 Task: Send an email notification to "softage.1@softage.net".
Action: Mouse moved to (957, 82)
Screenshot: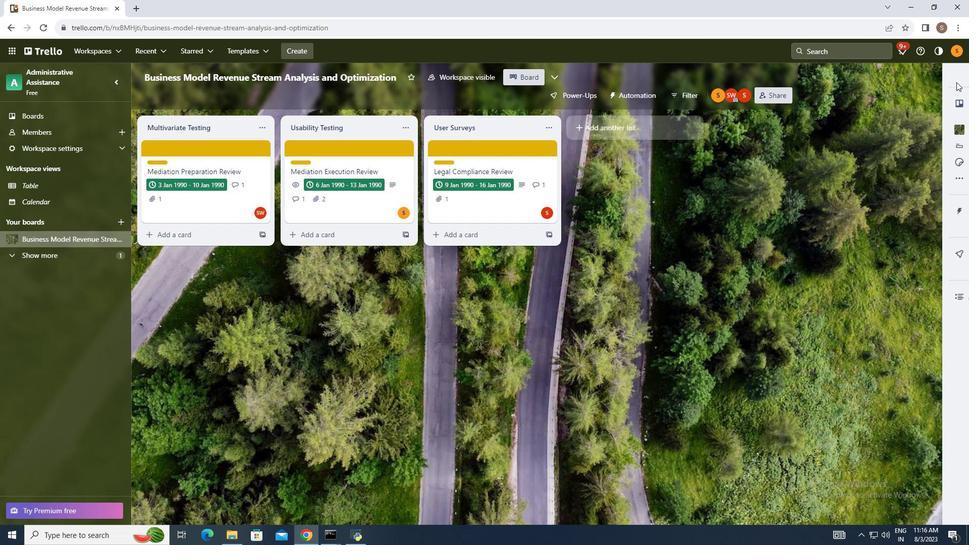 
Action: Mouse pressed left at (957, 82)
Screenshot: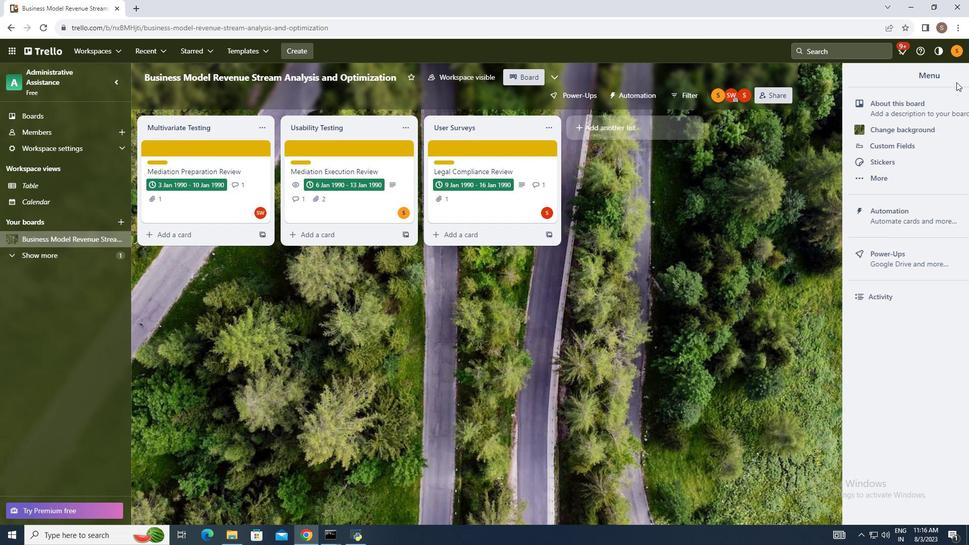 
Action: Mouse moved to (887, 211)
Screenshot: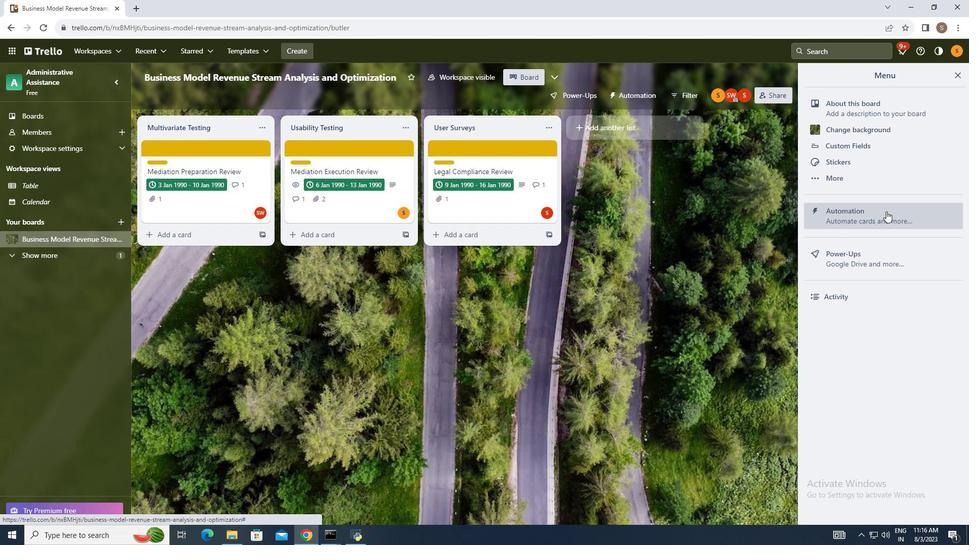 
Action: Mouse pressed left at (887, 211)
Screenshot: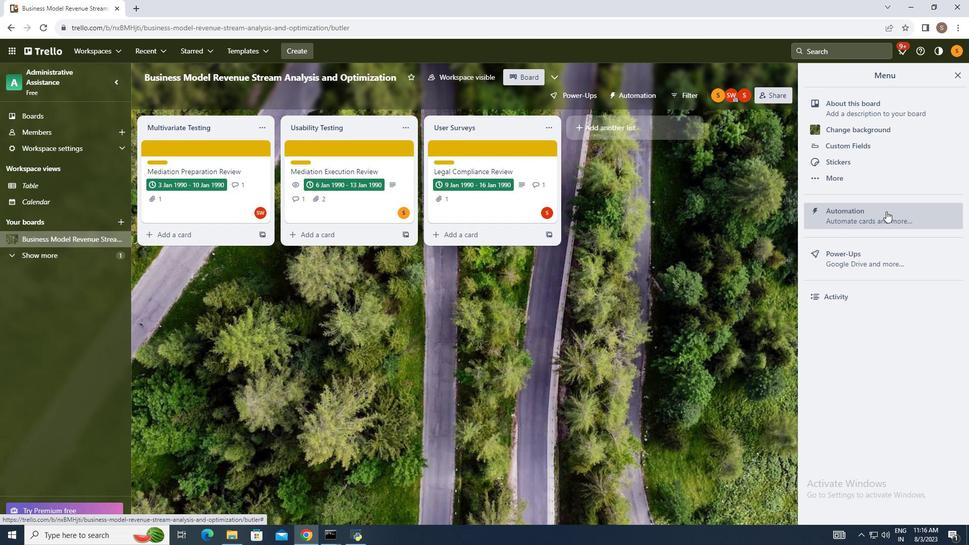 
Action: Mouse moved to (191, 260)
Screenshot: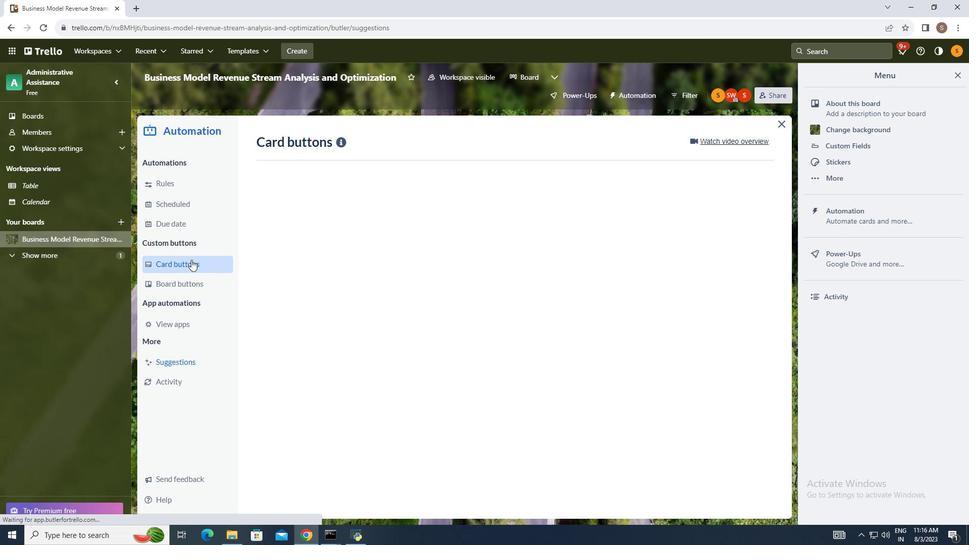 
Action: Mouse pressed left at (191, 260)
Screenshot: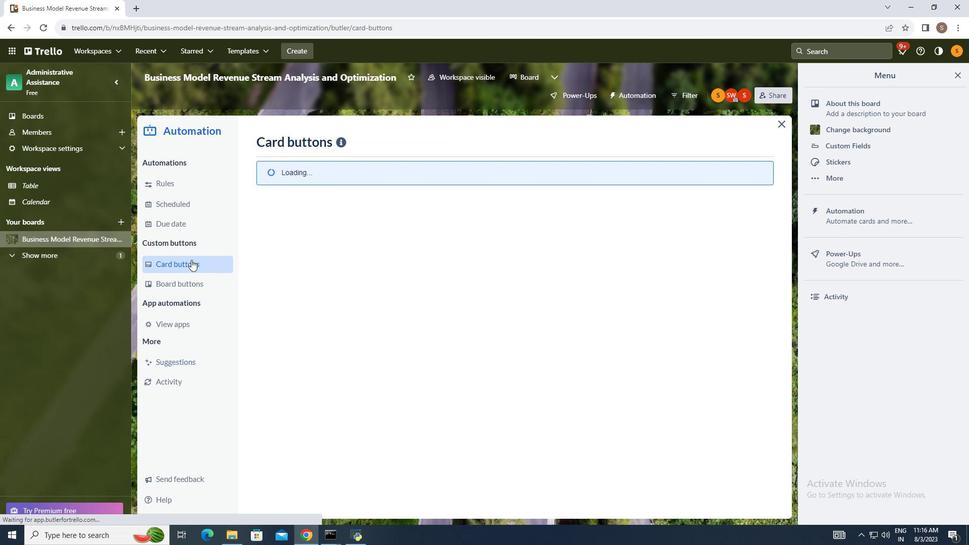 
Action: Mouse moved to (735, 143)
Screenshot: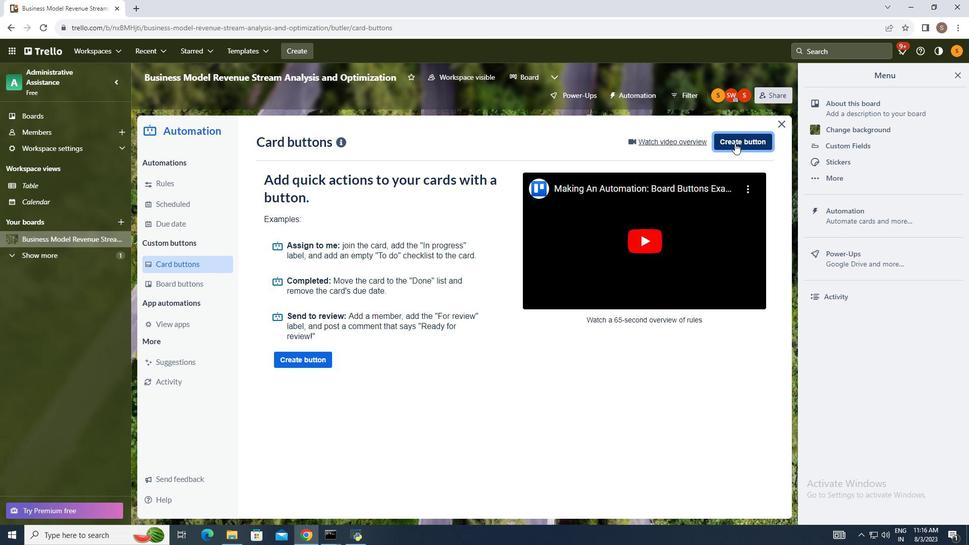
Action: Mouse pressed left at (735, 143)
Screenshot: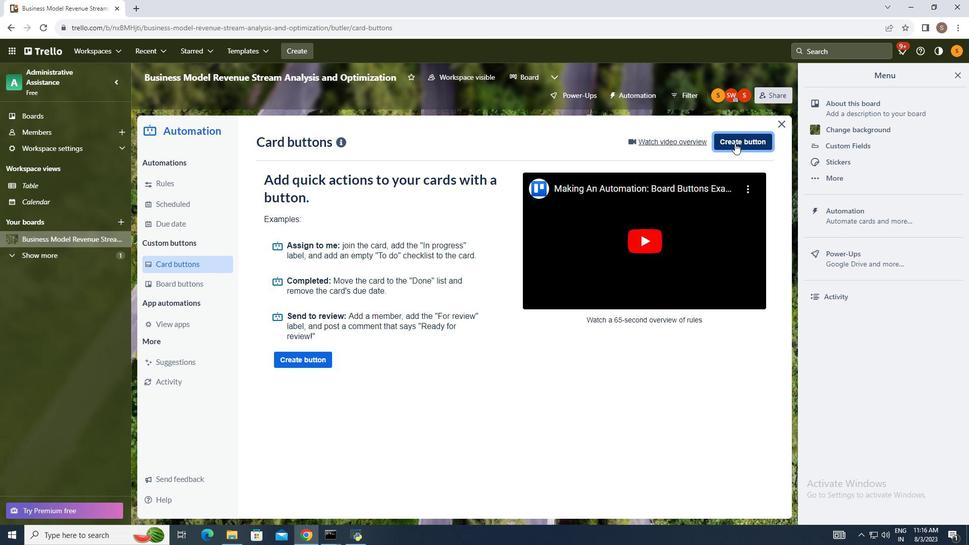 
Action: Mouse moved to (508, 275)
Screenshot: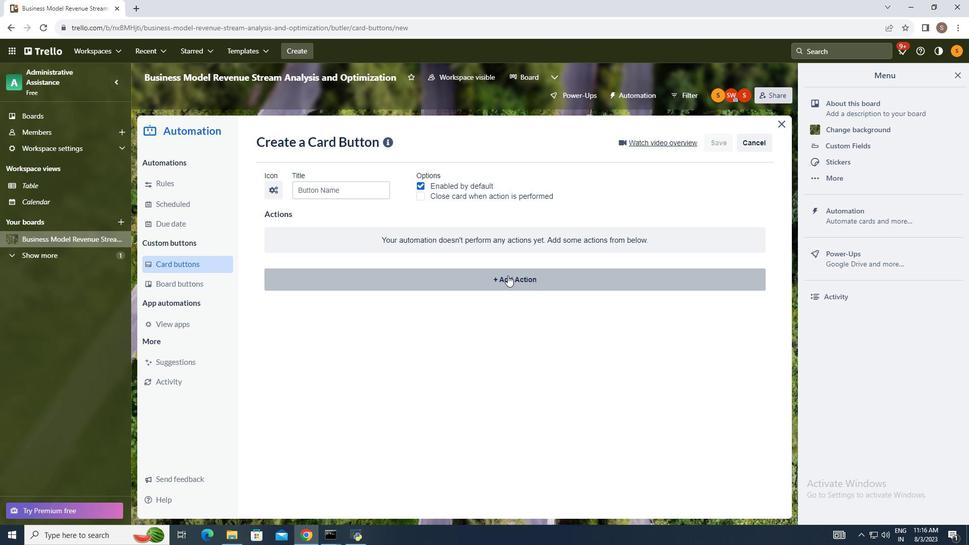 
Action: Mouse pressed left at (508, 275)
Screenshot: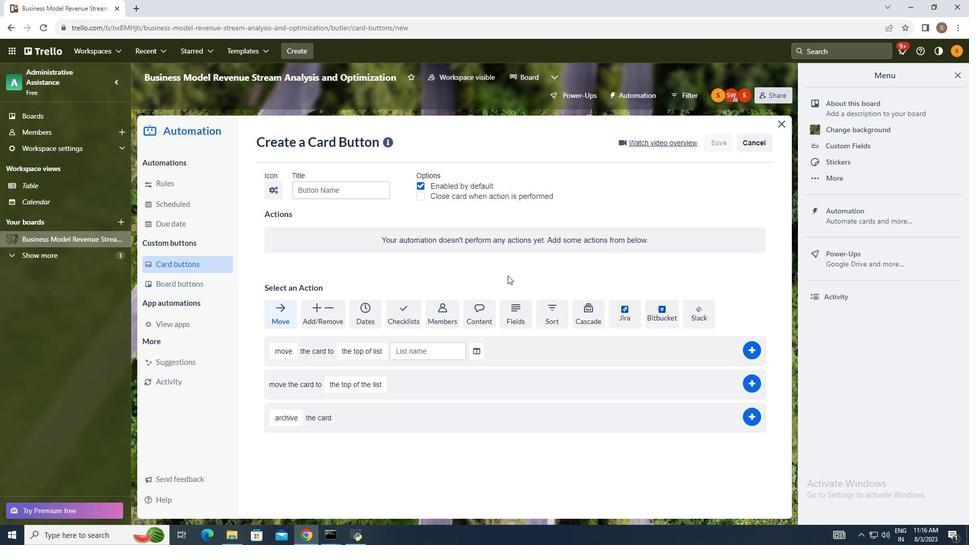 
Action: Mouse moved to (478, 305)
Screenshot: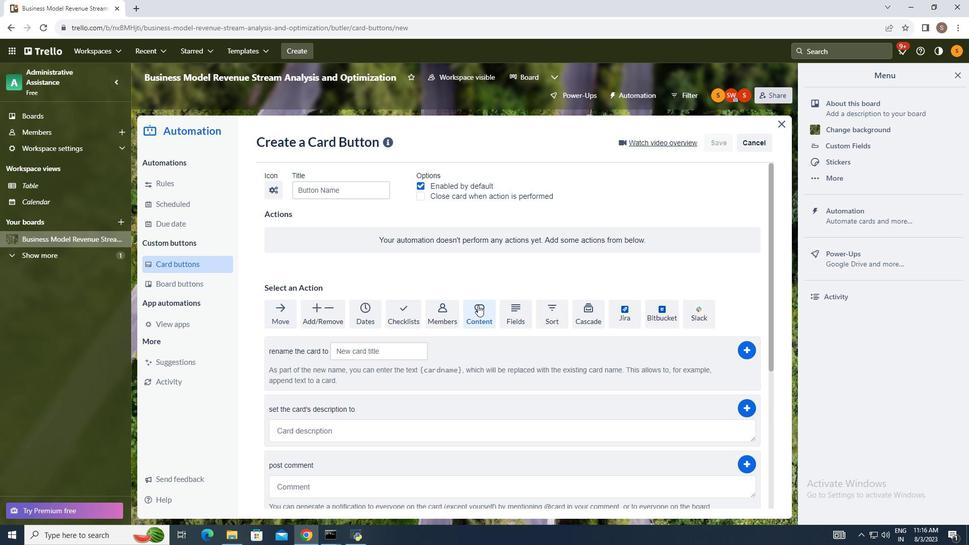 
Action: Mouse pressed left at (478, 305)
Screenshot: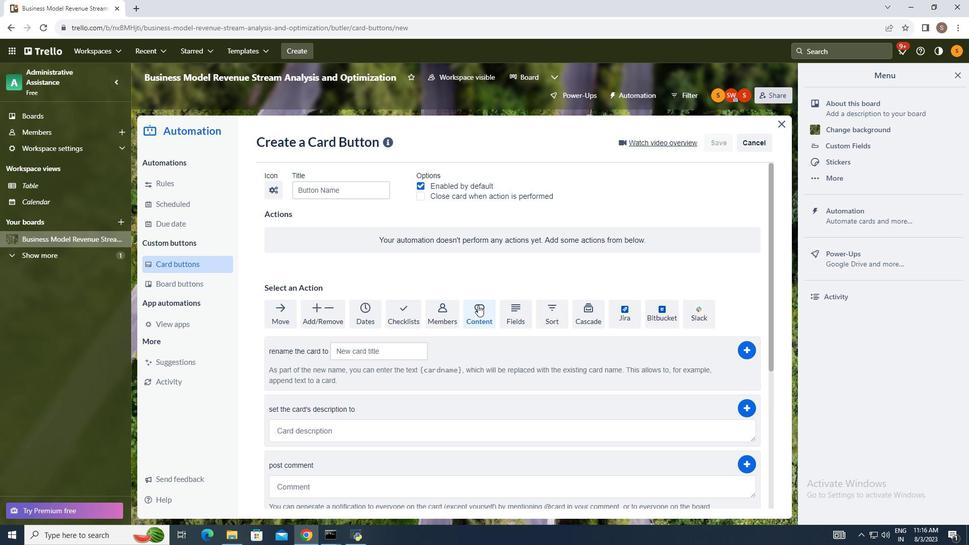 
Action: Mouse moved to (460, 319)
Screenshot: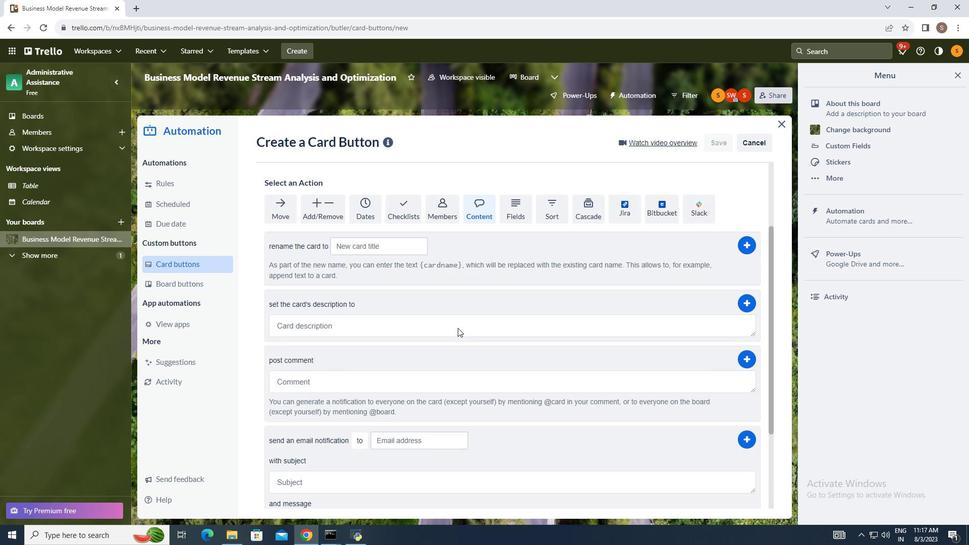 
Action: Mouse scrolled (460, 319) with delta (0, 0)
Screenshot: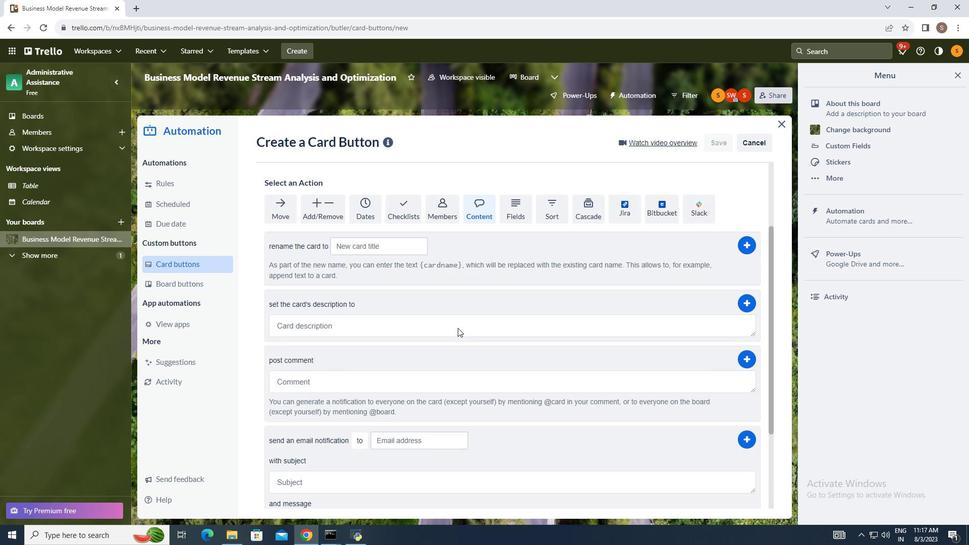 
Action: Mouse moved to (458, 327)
Screenshot: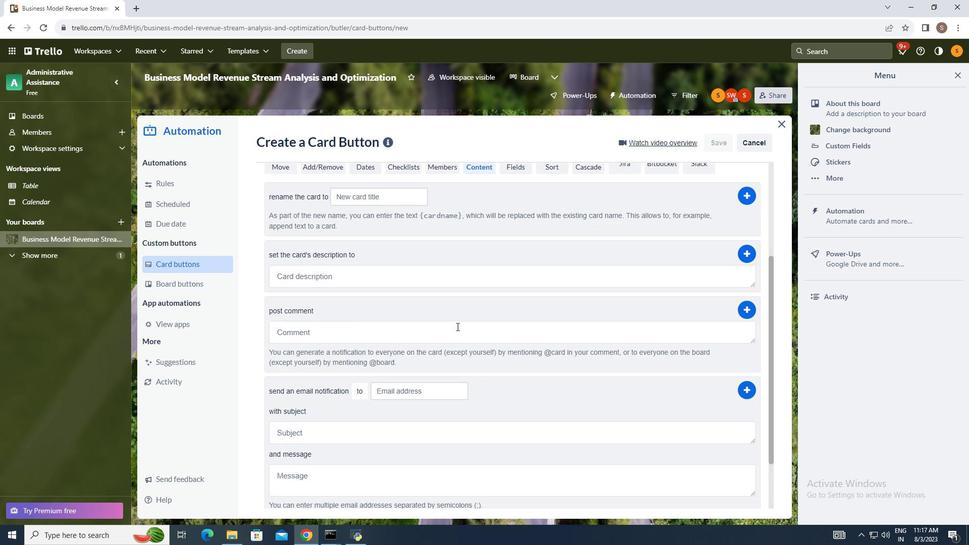 
Action: Mouse scrolled (458, 326) with delta (0, 0)
Screenshot: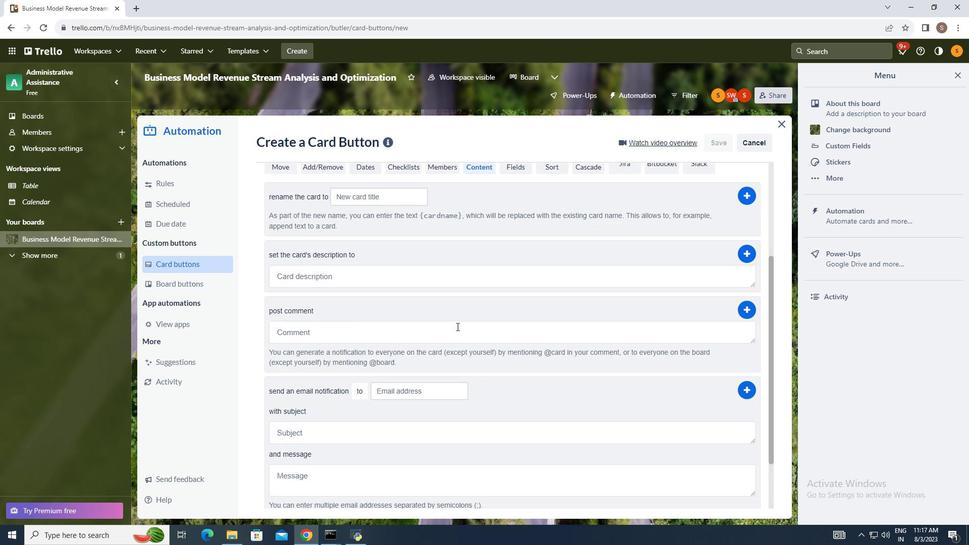 
Action: Mouse moved to (458, 328)
Screenshot: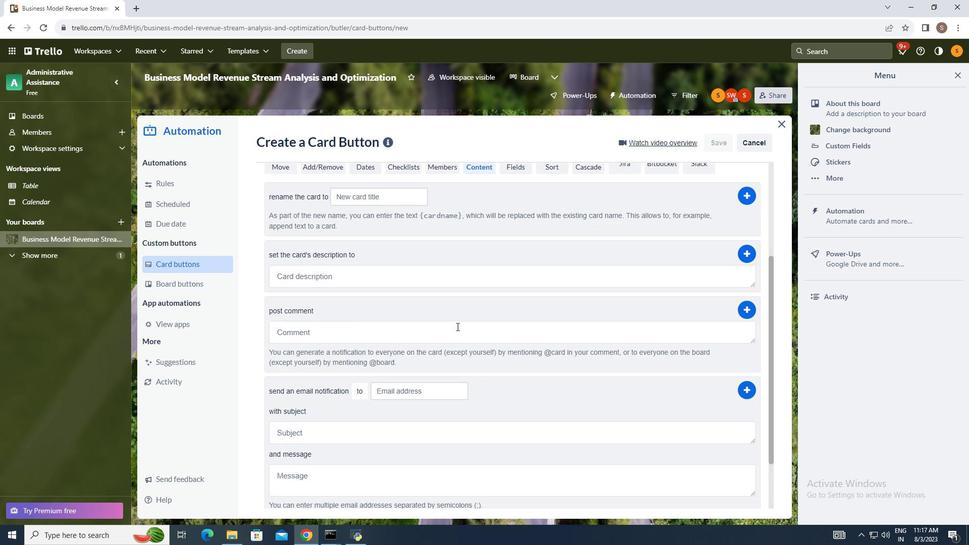 
Action: Mouse scrolled (458, 327) with delta (0, 0)
Screenshot: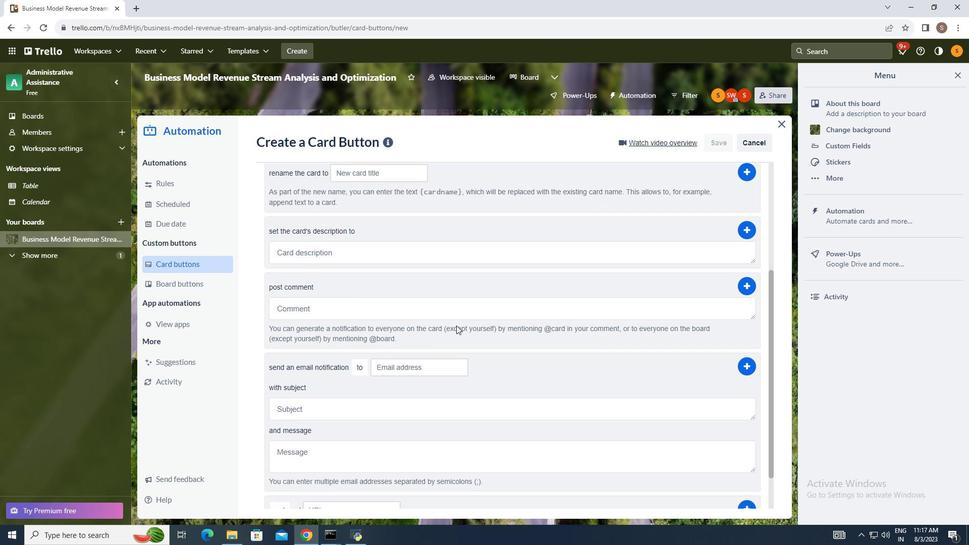 
Action: Mouse moved to (457, 328)
Screenshot: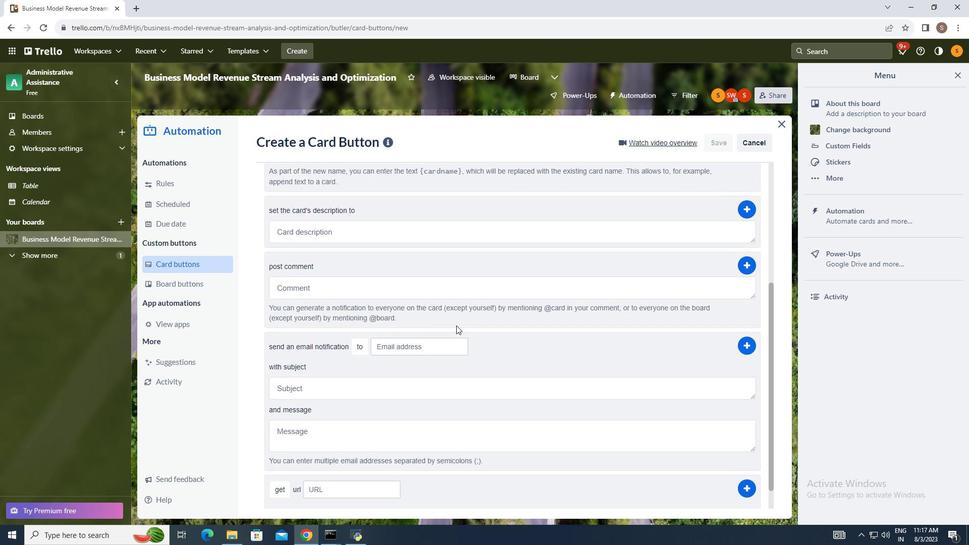 
Action: Mouse scrolled (457, 327) with delta (0, 0)
Screenshot: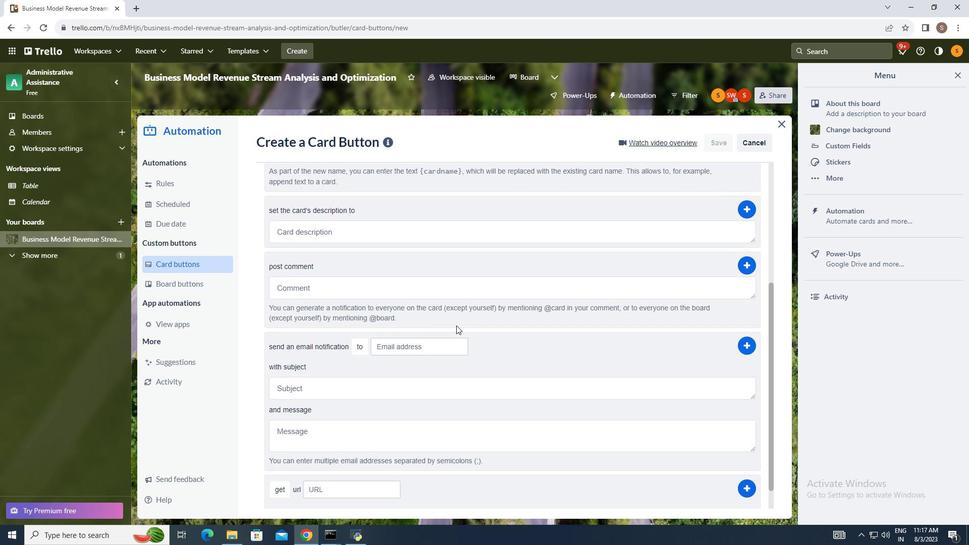 
Action: Mouse moved to (362, 341)
Screenshot: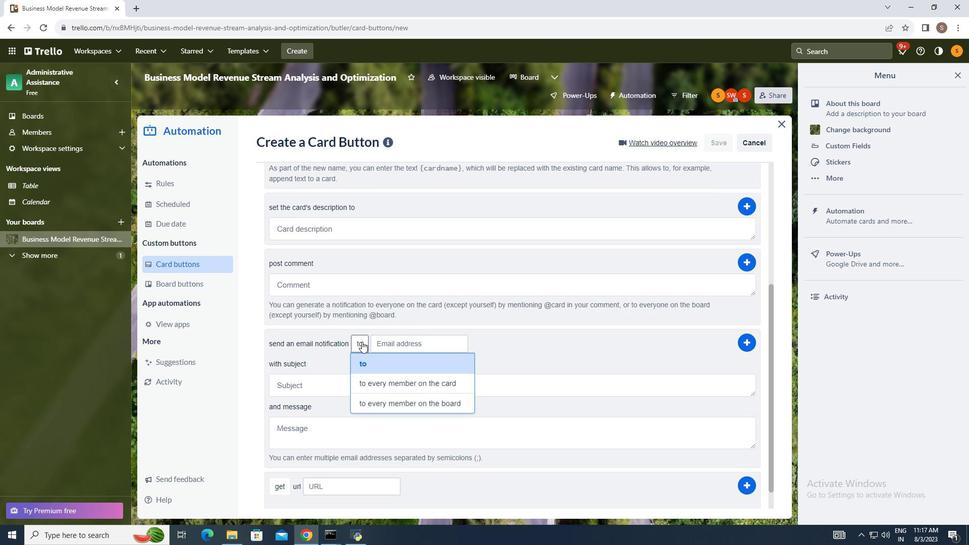 
Action: Mouse pressed left at (362, 341)
Screenshot: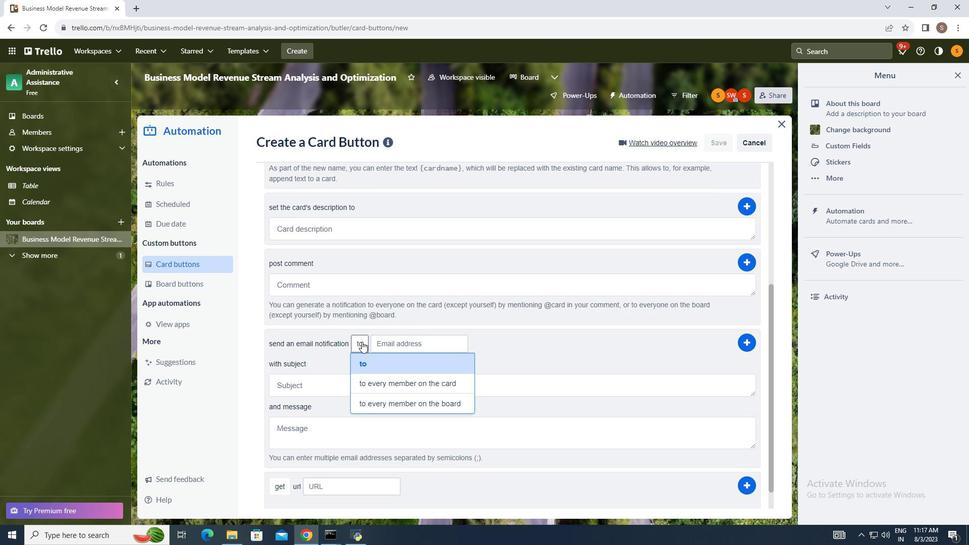 
Action: Mouse moved to (364, 363)
Screenshot: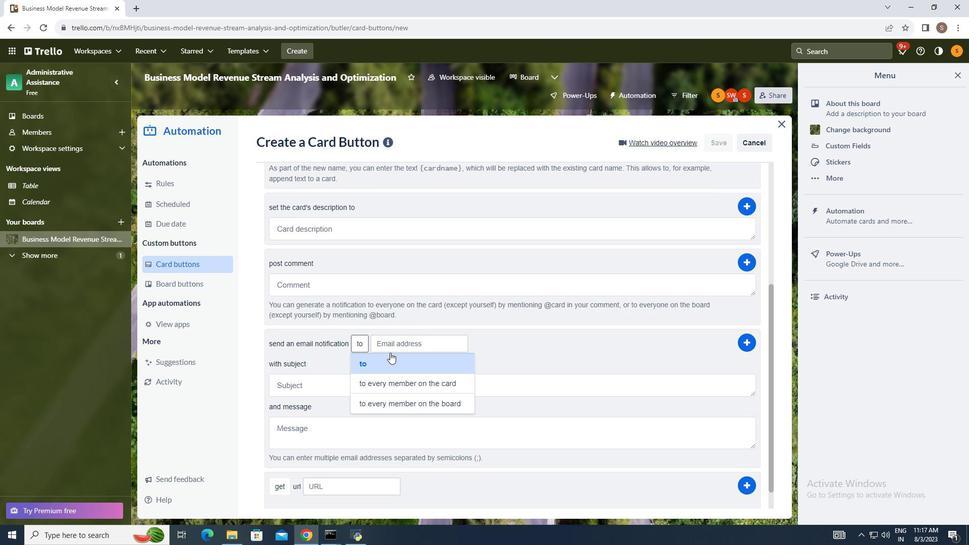
Action: Mouse pressed left at (364, 363)
Screenshot: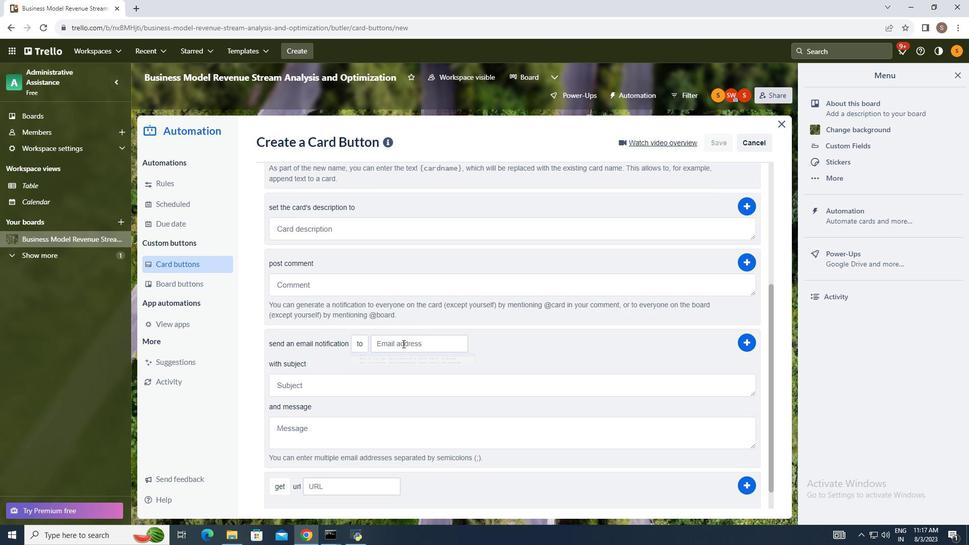
Action: Mouse moved to (406, 340)
Screenshot: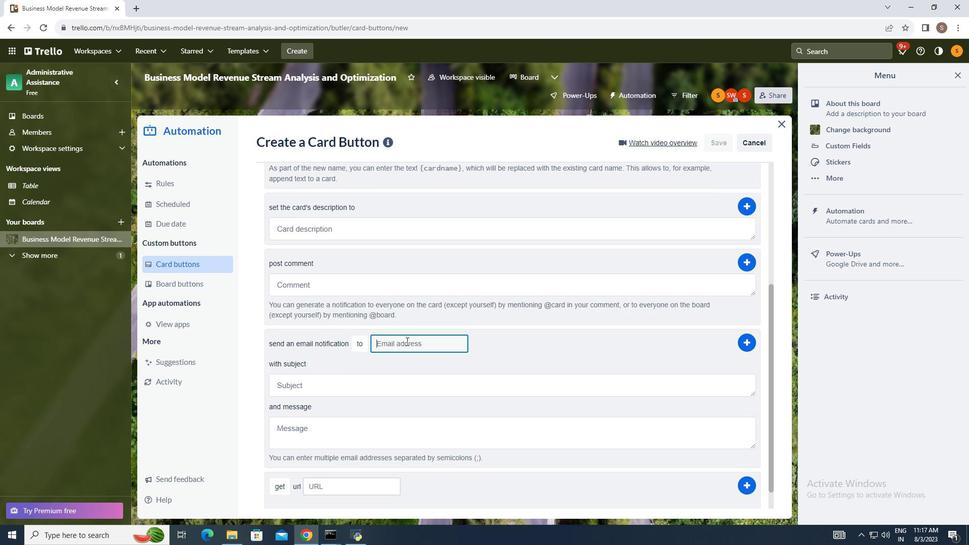 
Action: Mouse pressed left at (406, 340)
Screenshot: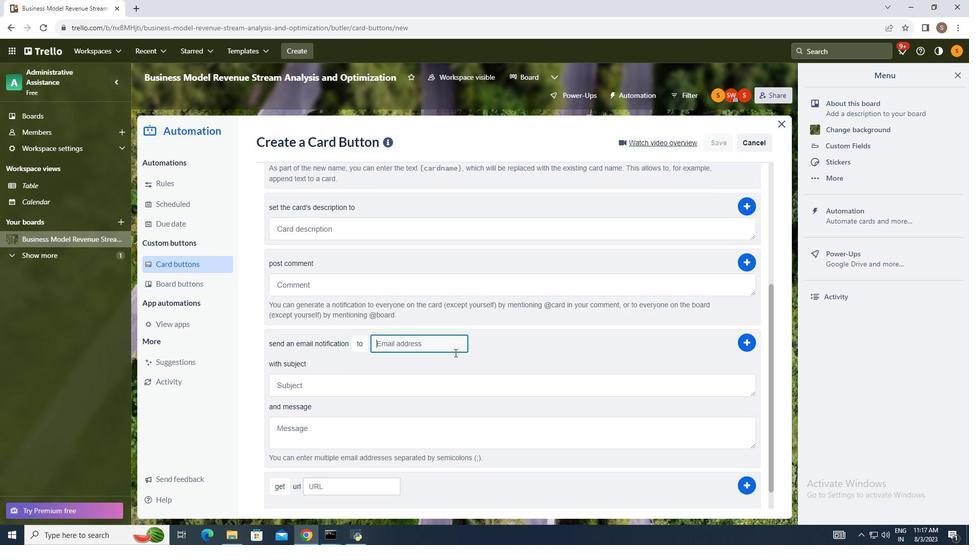
Action: Mouse moved to (486, 355)
Screenshot: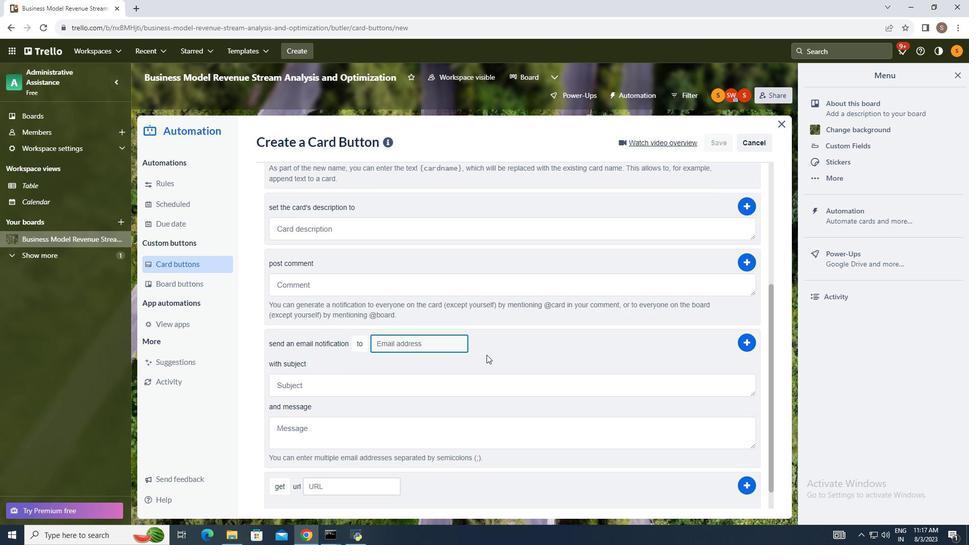 
Action: Key pressed softage1<Key.shift>@softage.net
Screenshot: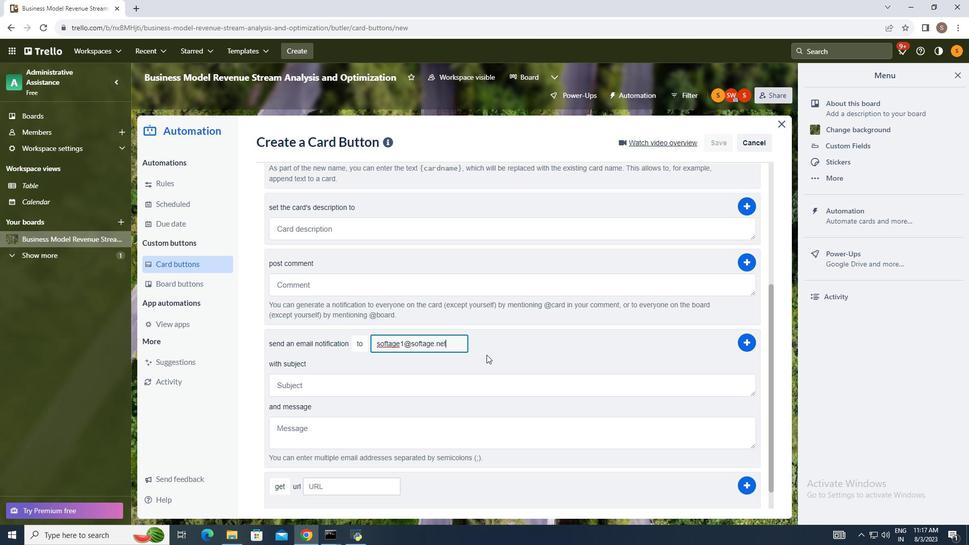 
Action: Mouse moved to (400, 343)
Screenshot: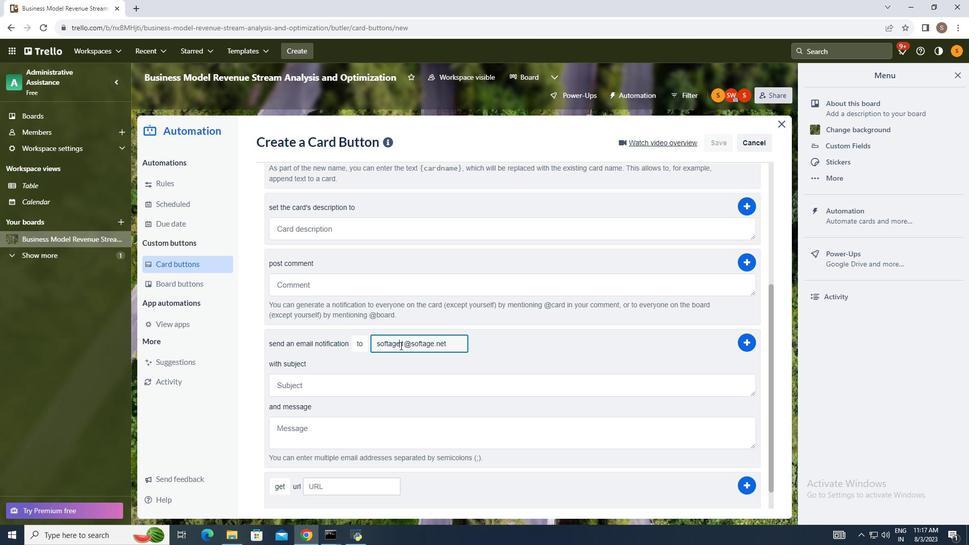 
Action: Mouse pressed left at (400, 343)
Screenshot: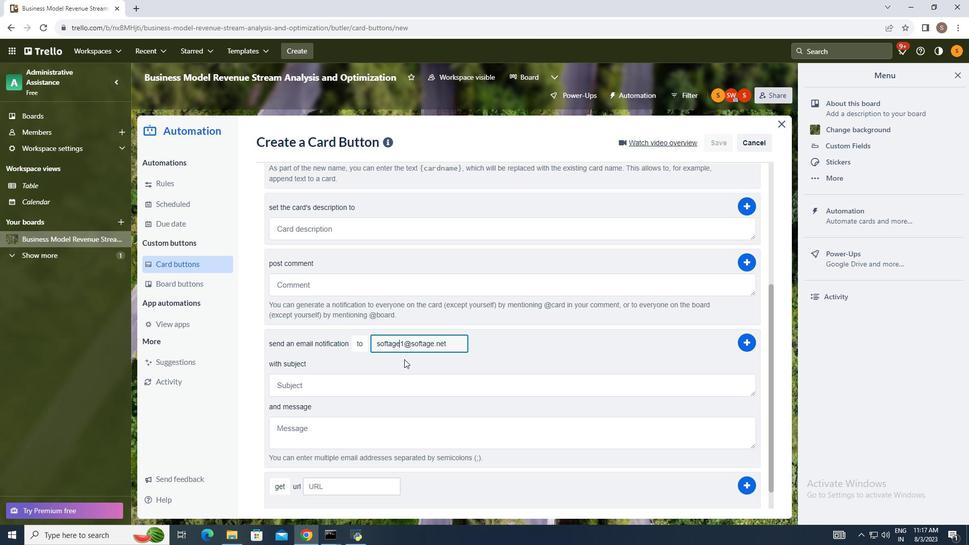 
Action: Mouse moved to (453, 384)
Screenshot: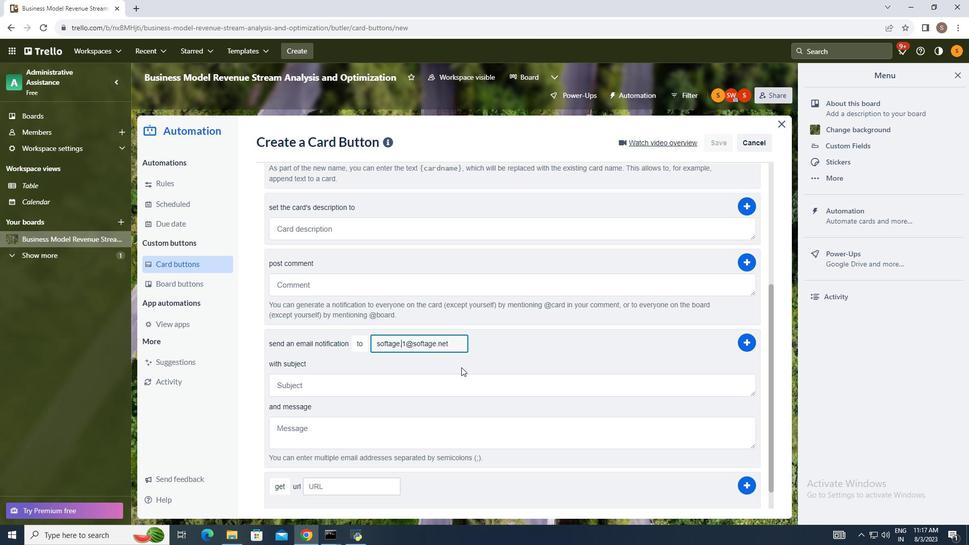 
Action: Key pressed .
Screenshot: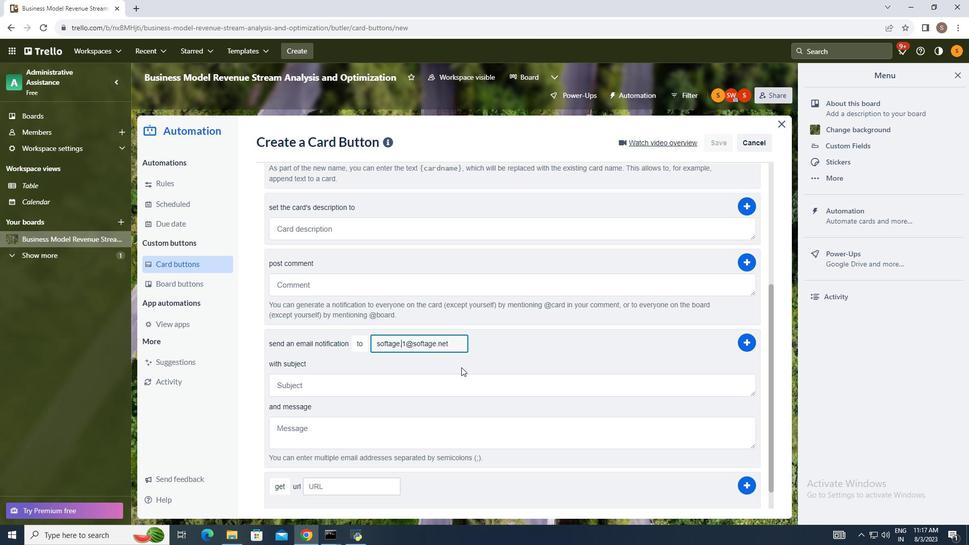 
Action: Mouse moved to (454, 343)
Screenshot: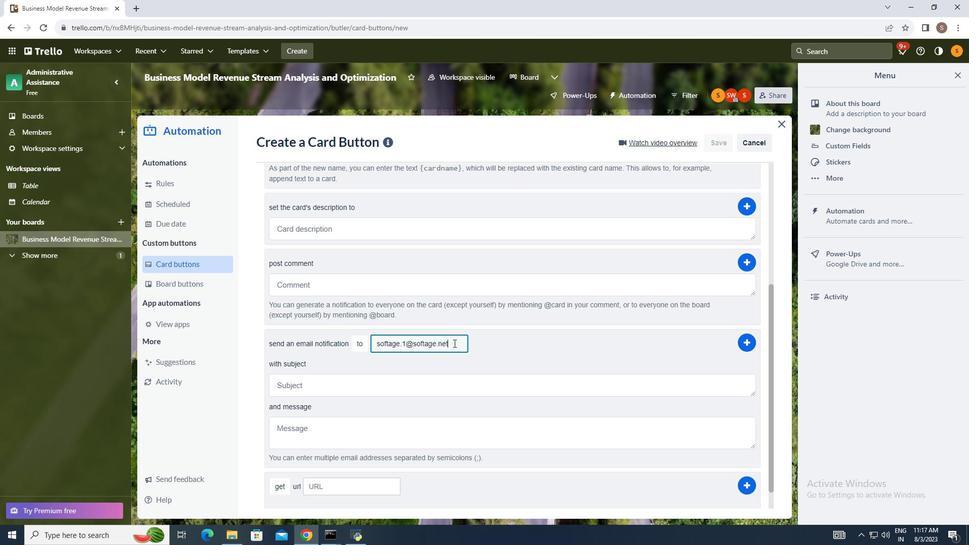 
Action: Mouse pressed left at (454, 343)
Screenshot: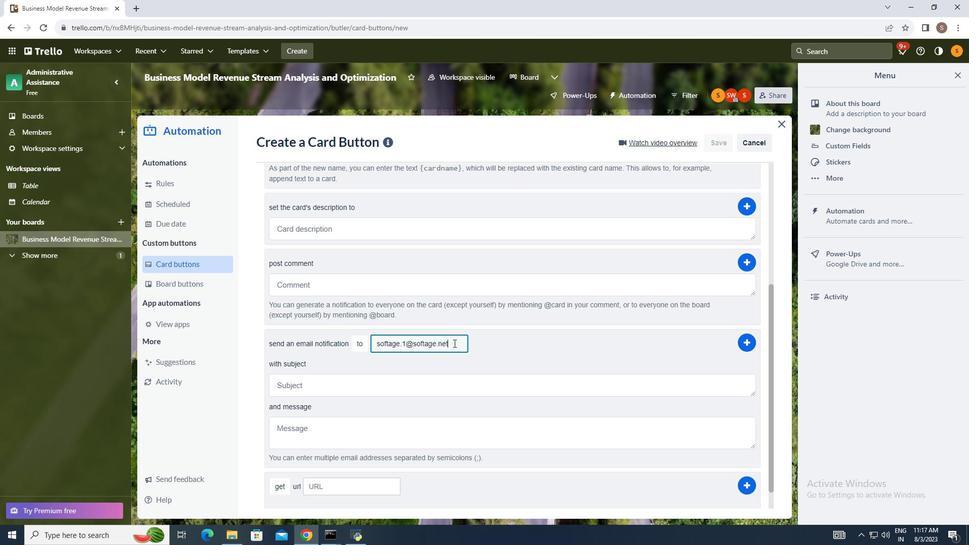 
Action: Mouse moved to (502, 342)
Screenshot: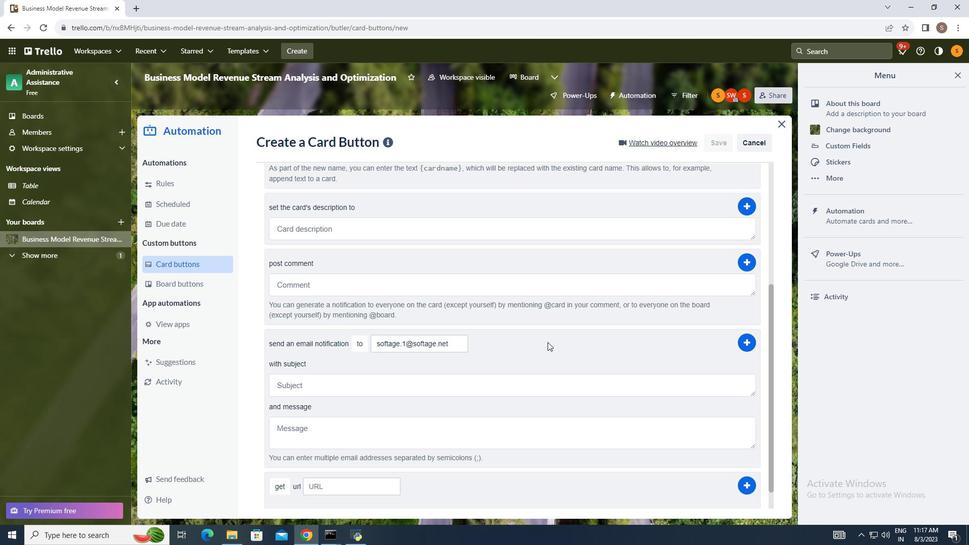 
Action: Mouse pressed left at (502, 342)
Screenshot: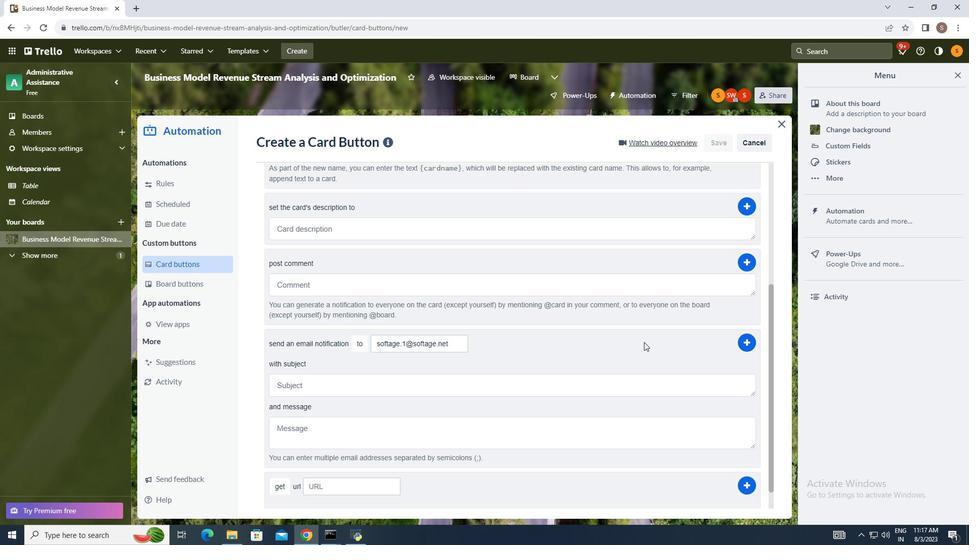 
Action: Mouse moved to (741, 339)
Screenshot: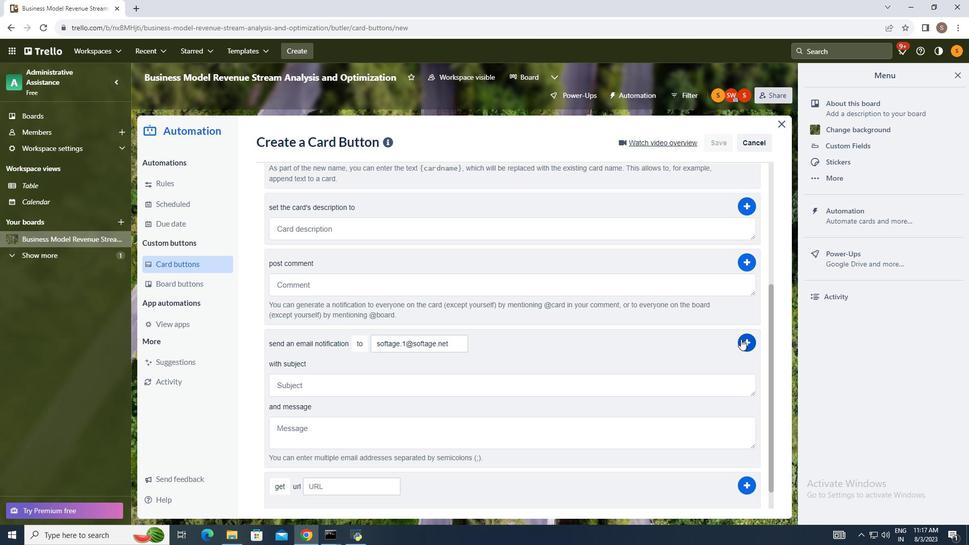 
Action: Mouse pressed left at (741, 339)
Screenshot: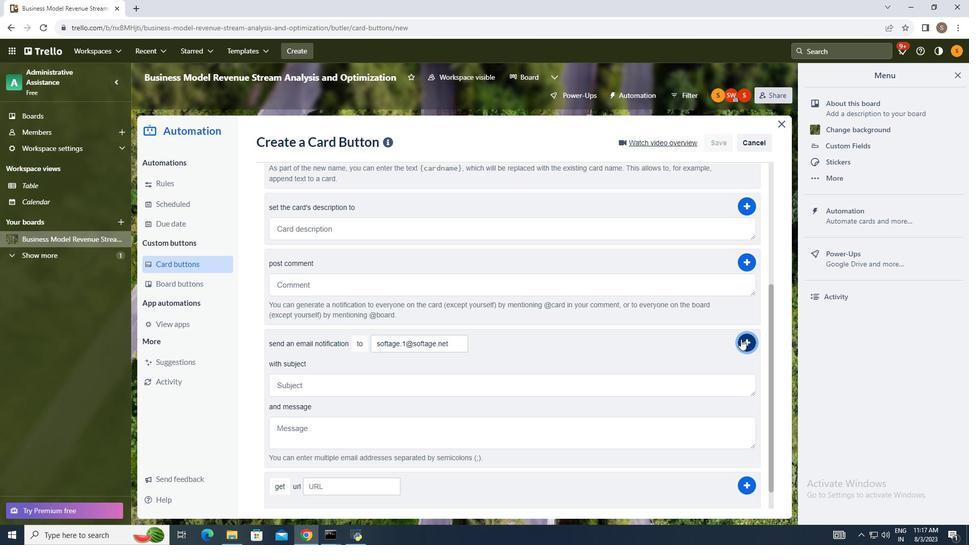 
